 Task: Move the card to the top of list "trello first" on the board name "progress report" in the move.
Action: Mouse moved to (1023, 83)
Screenshot: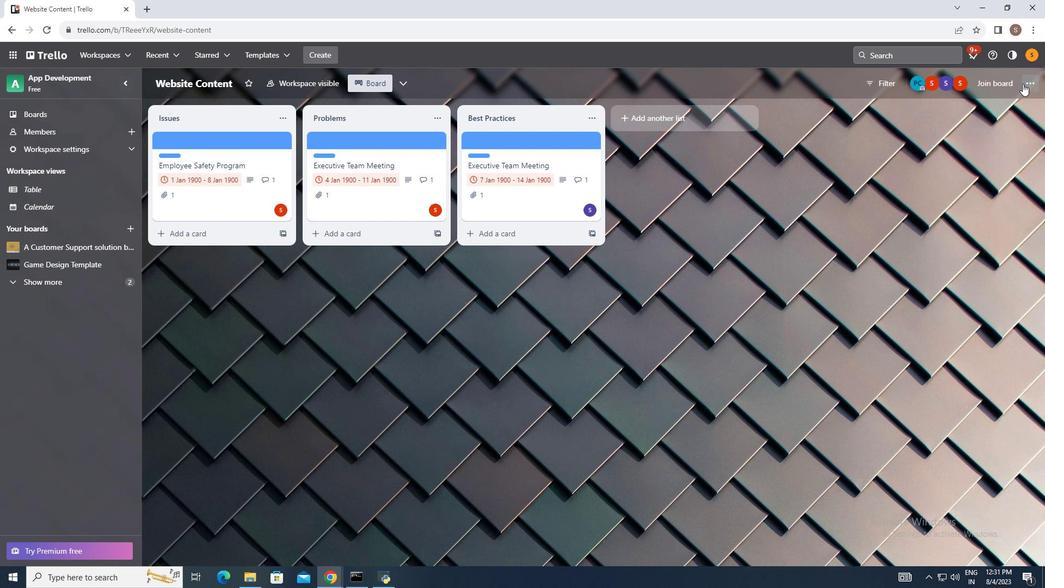 
Action: Mouse pressed left at (1023, 83)
Screenshot: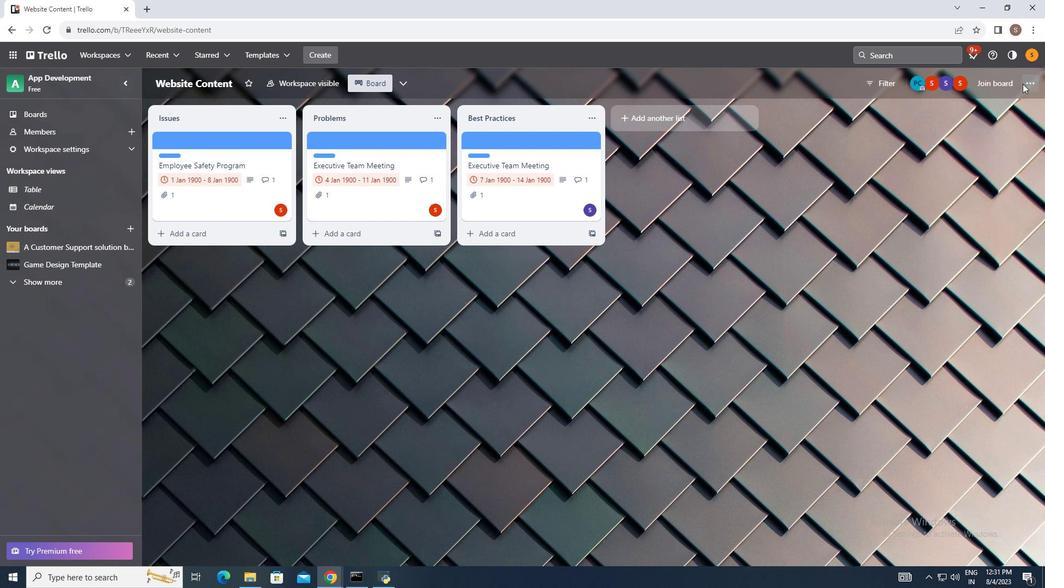 
Action: Mouse moved to (940, 226)
Screenshot: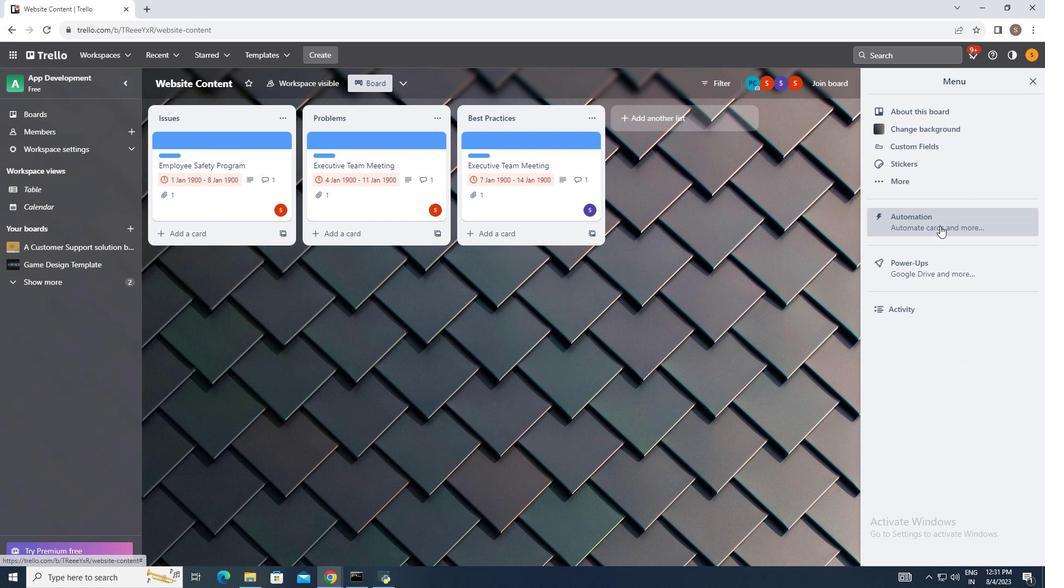 
Action: Mouse pressed left at (940, 226)
Screenshot: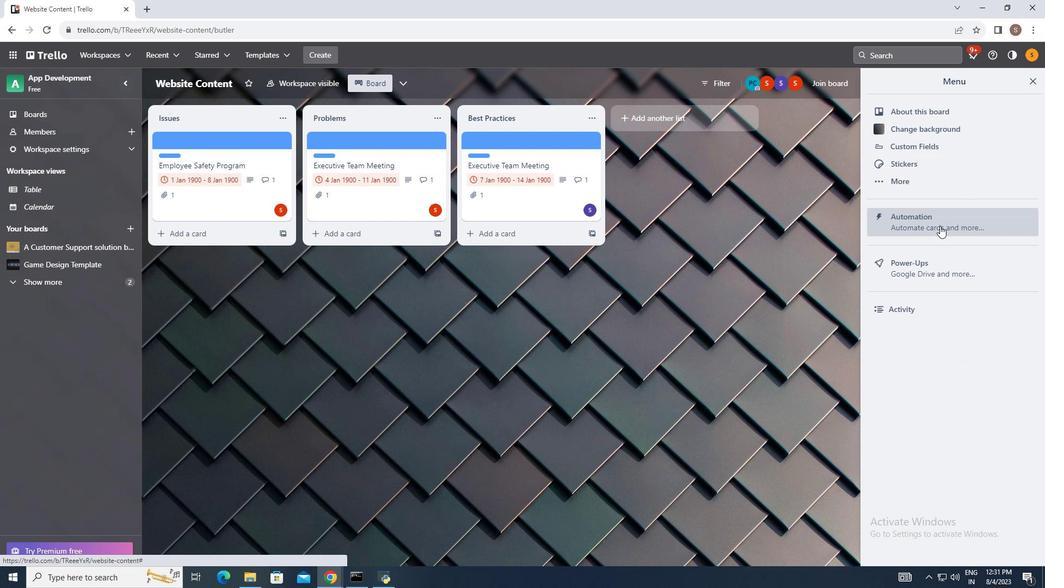 
Action: Mouse moved to (203, 265)
Screenshot: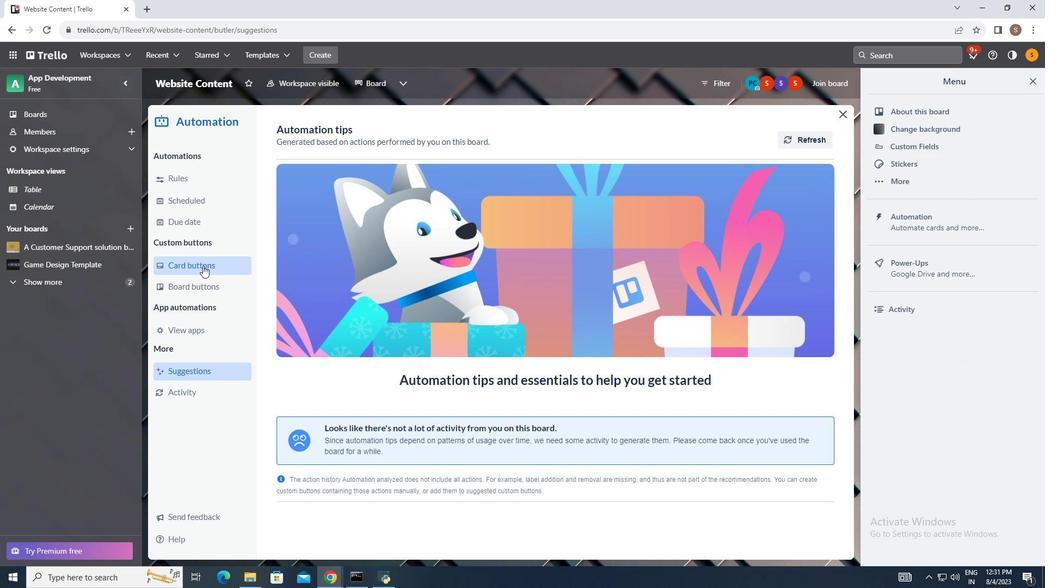 
Action: Mouse pressed left at (203, 265)
Screenshot: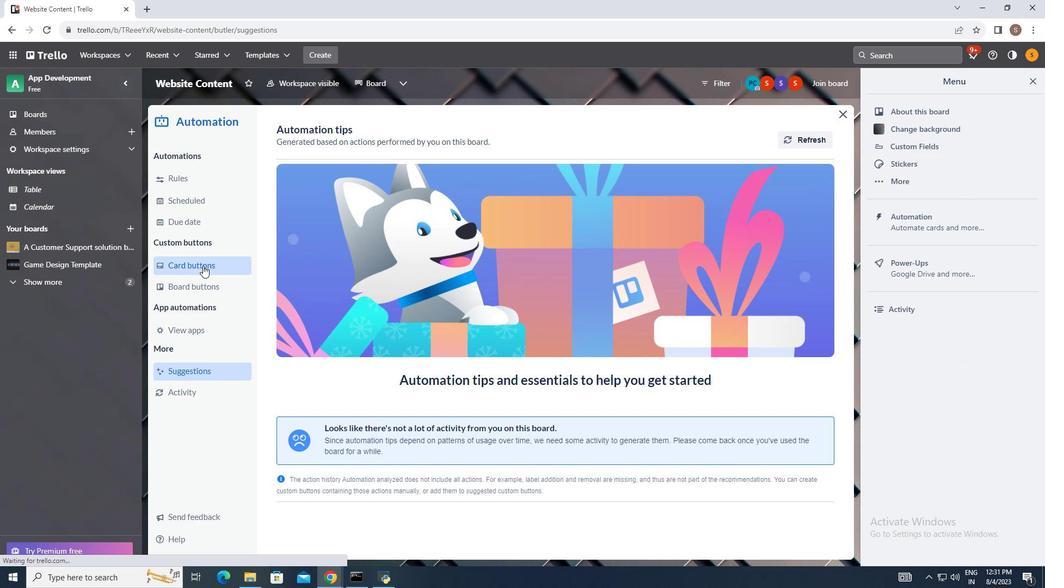 
Action: Mouse moved to (795, 133)
Screenshot: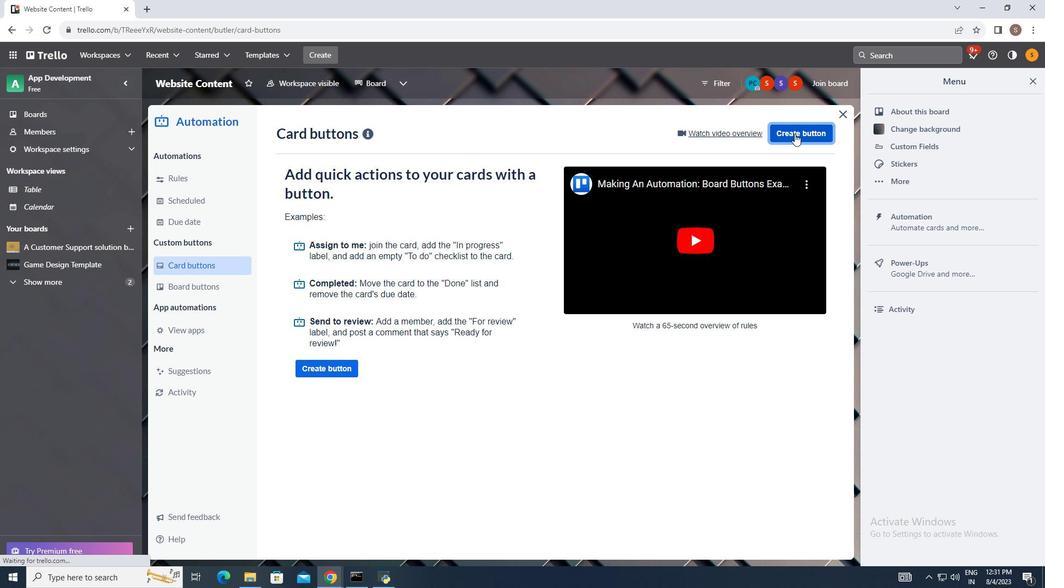 
Action: Mouse pressed left at (795, 133)
Screenshot: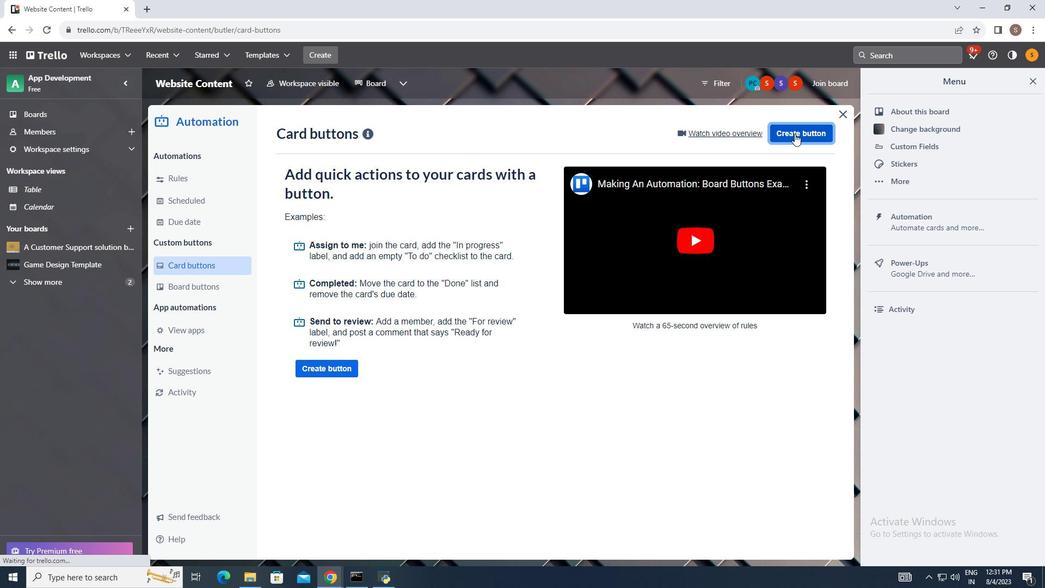 
Action: Mouse moved to (492, 281)
Screenshot: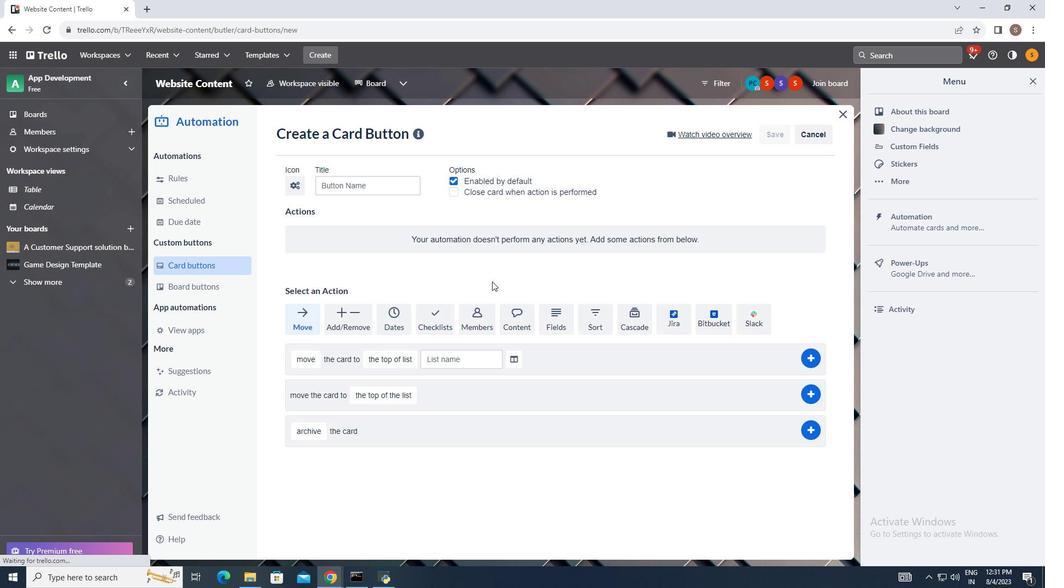 
Action: Mouse pressed left at (492, 281)
Screenshot: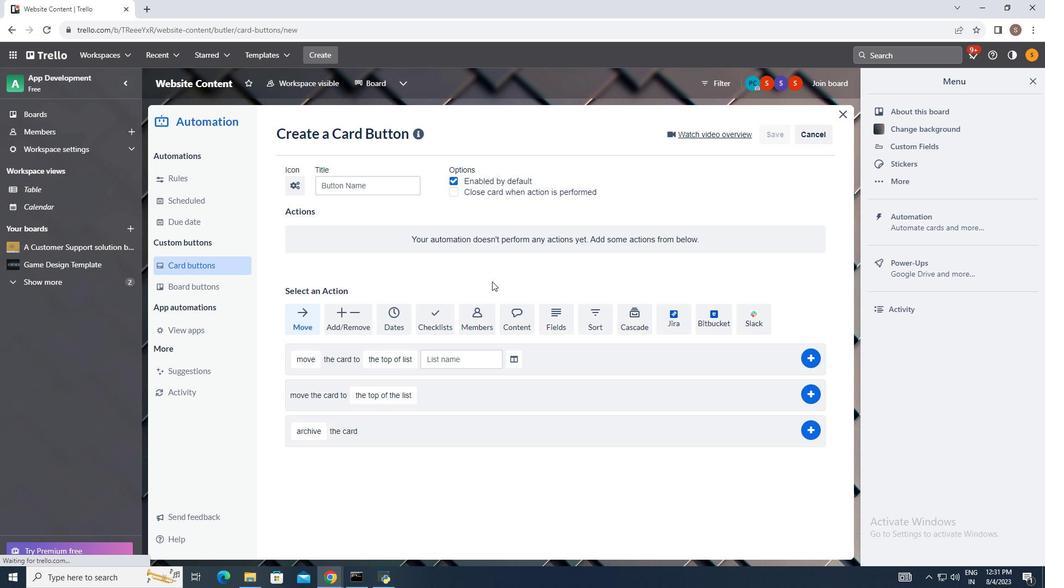 
Action: Mouse moved to (300, 355)
Screenshot: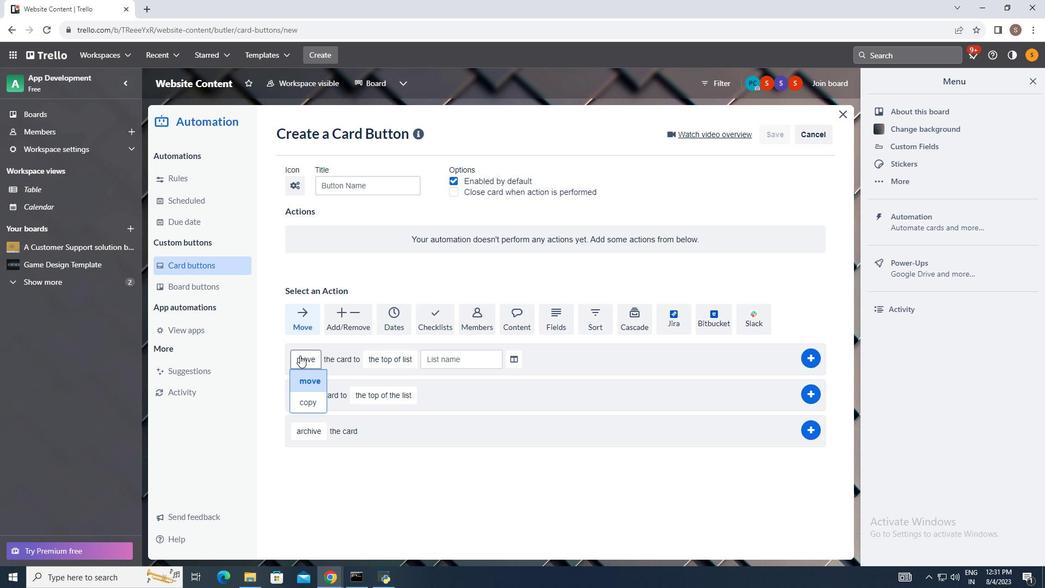 
Action: Mouse pressed left at (300, 355)
Screenshot: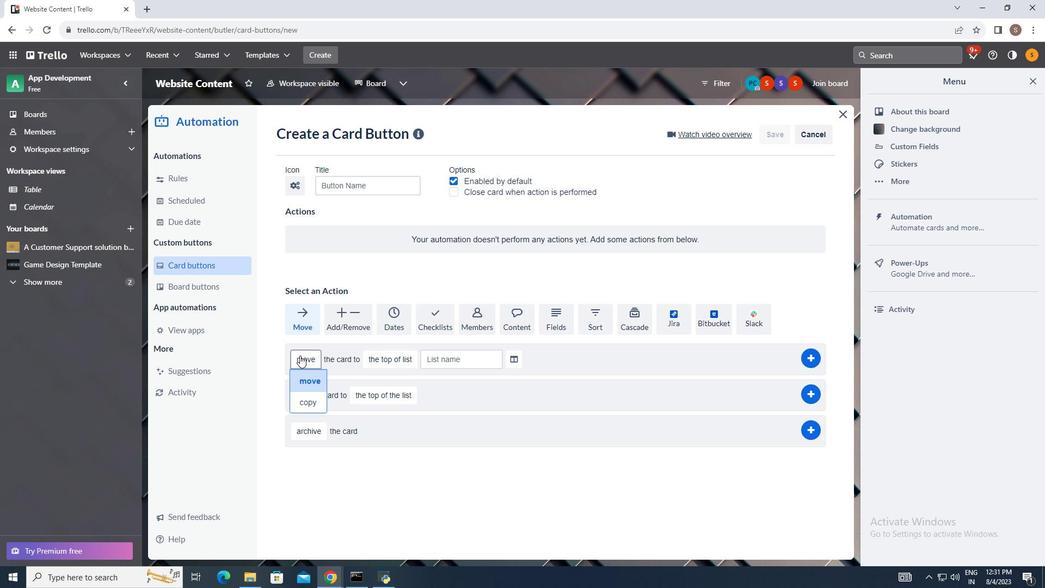 
Action: Mouse moved to (307, 378)
Screenshot: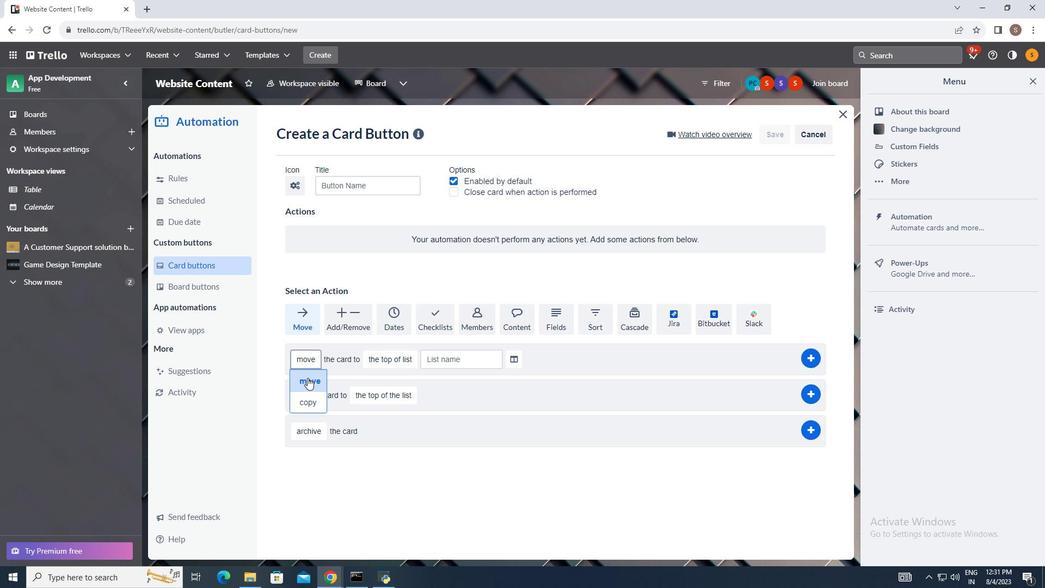 
Action: Mouse pressed left at (307, 378)
Screenshot: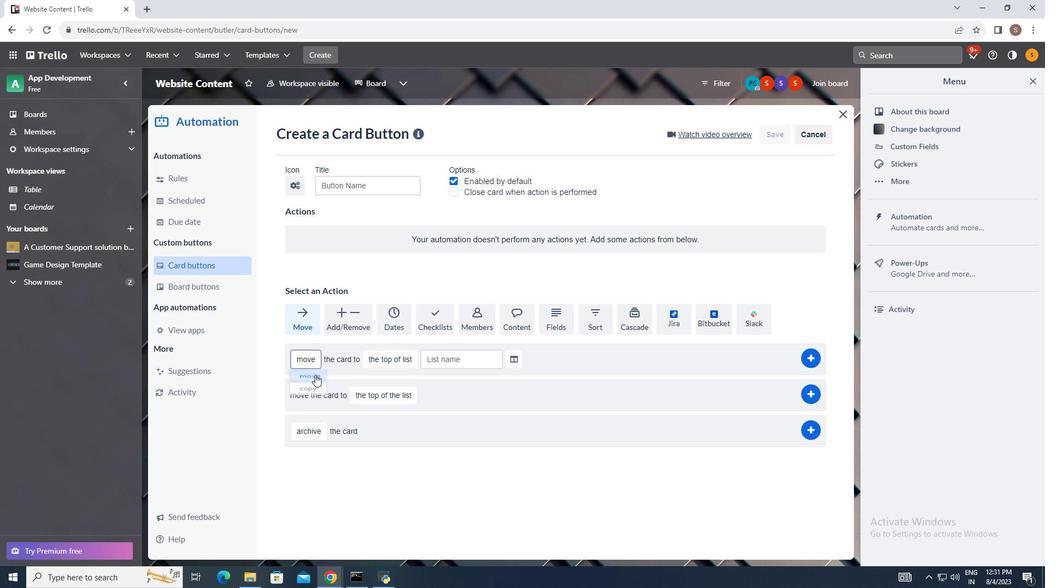 
Action: Mouse moved to (382, 358)
Screenshot: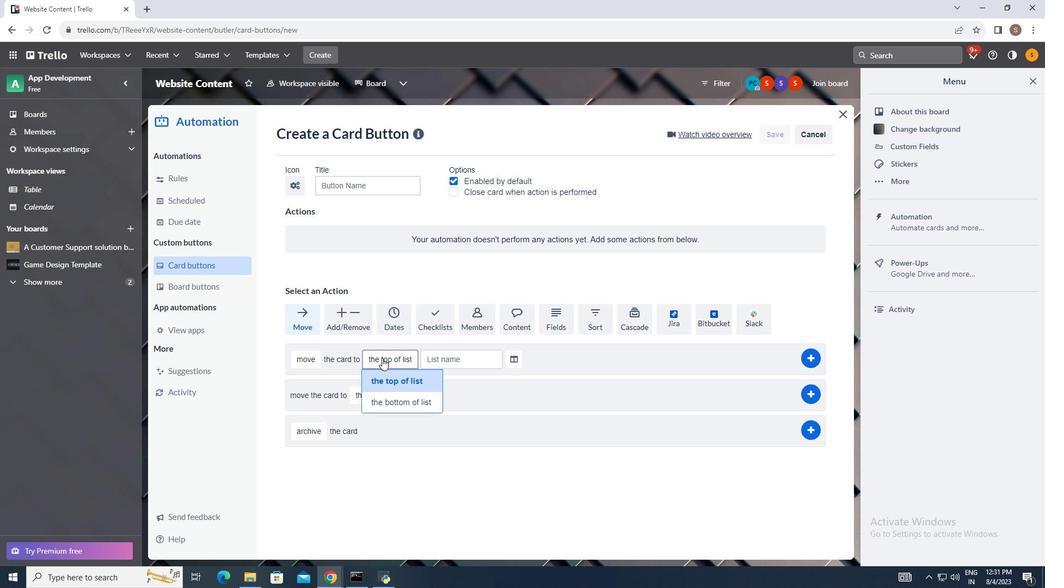 
Action: Mouse pressed left at (382, 358)
Screenshot: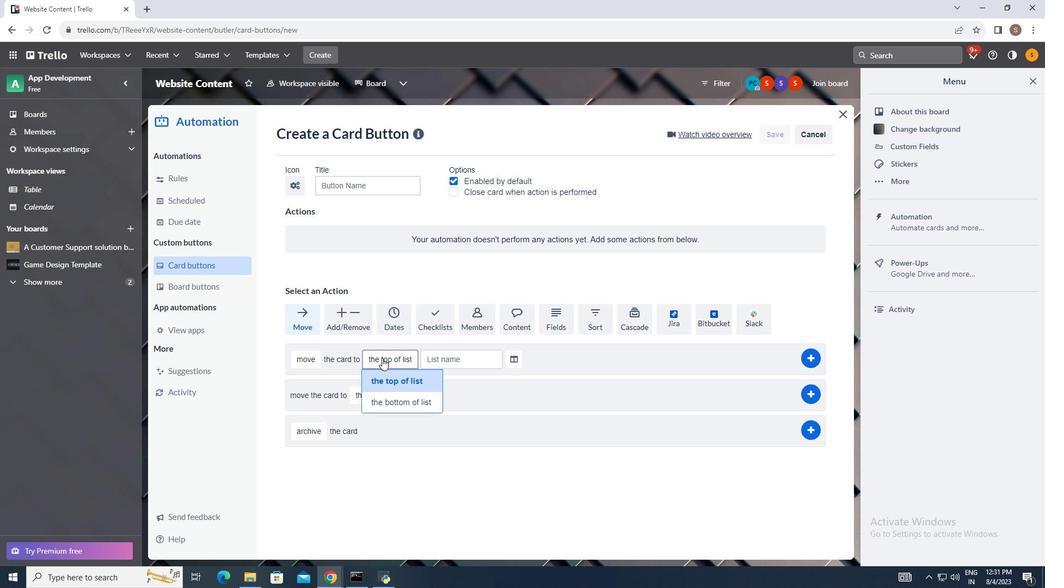 
Action: Mouse moved to (390, 377)
Screenshot: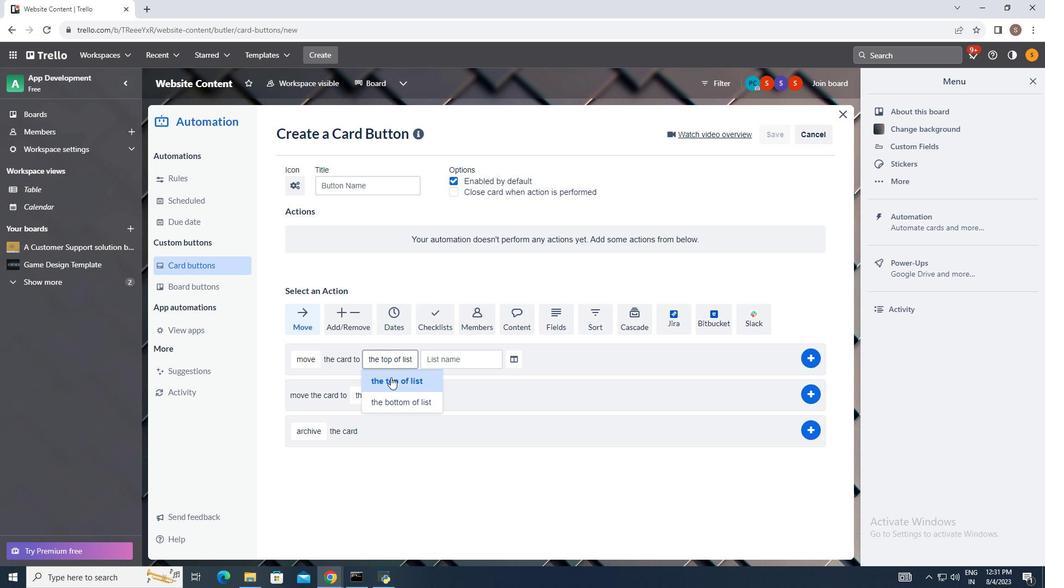 
Action: Mouse pressed left at (390, 377)
Screenshot: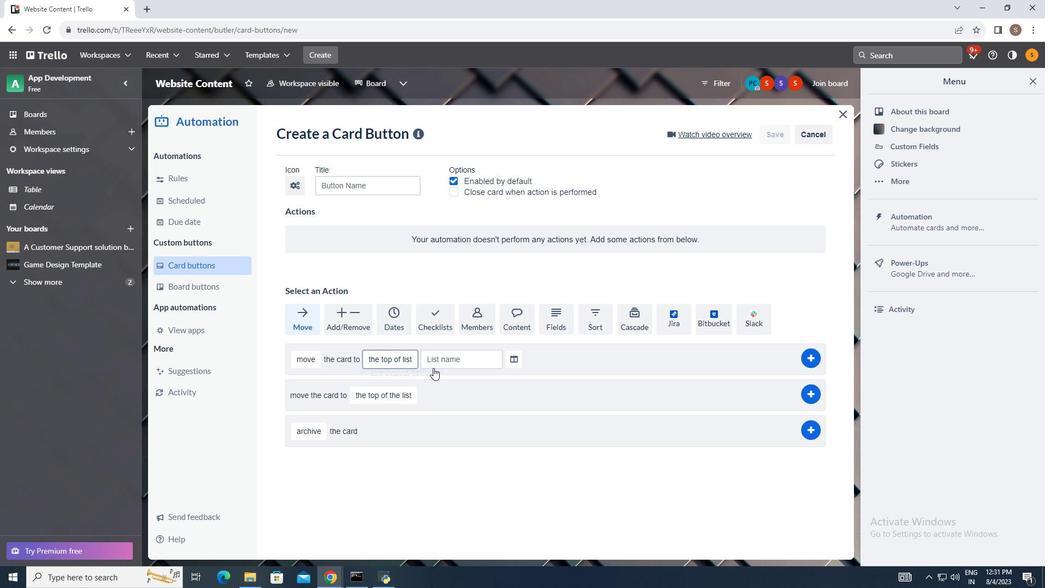 
Action: Mouse moved to (452, 358)
Screenshot: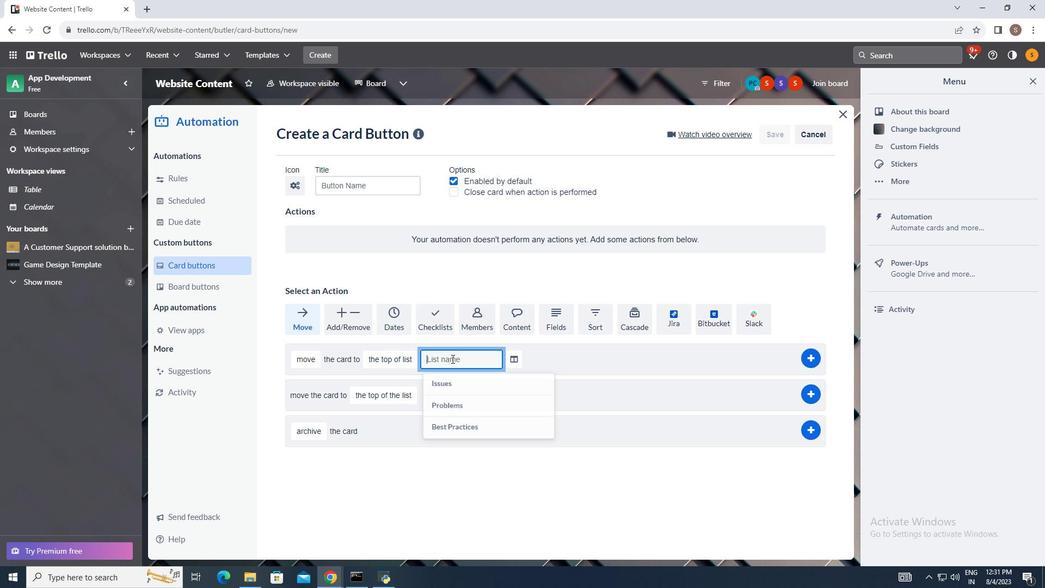 
Action: Mouse pressed left at (452, 358)
Screenshot: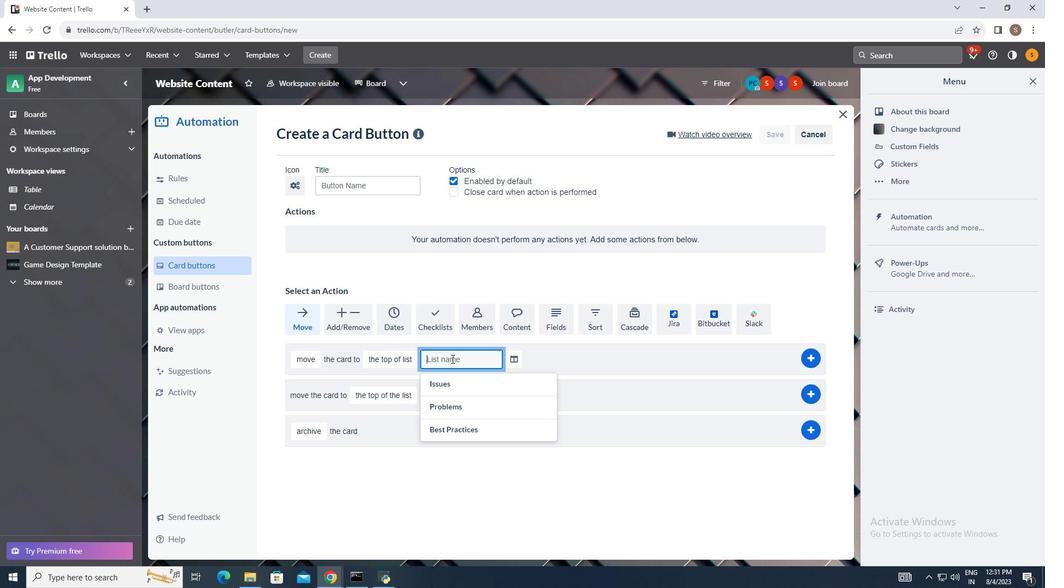 
Action: Mouse moved to (452, 357)
Screenshot: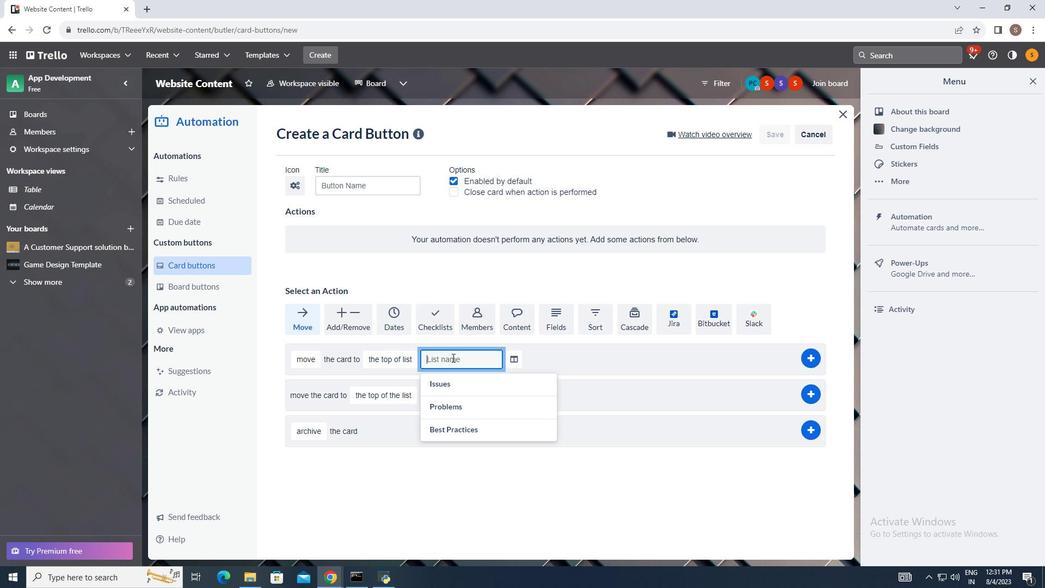 
Action: Key pressed trello<Key.space>first
Screenshot: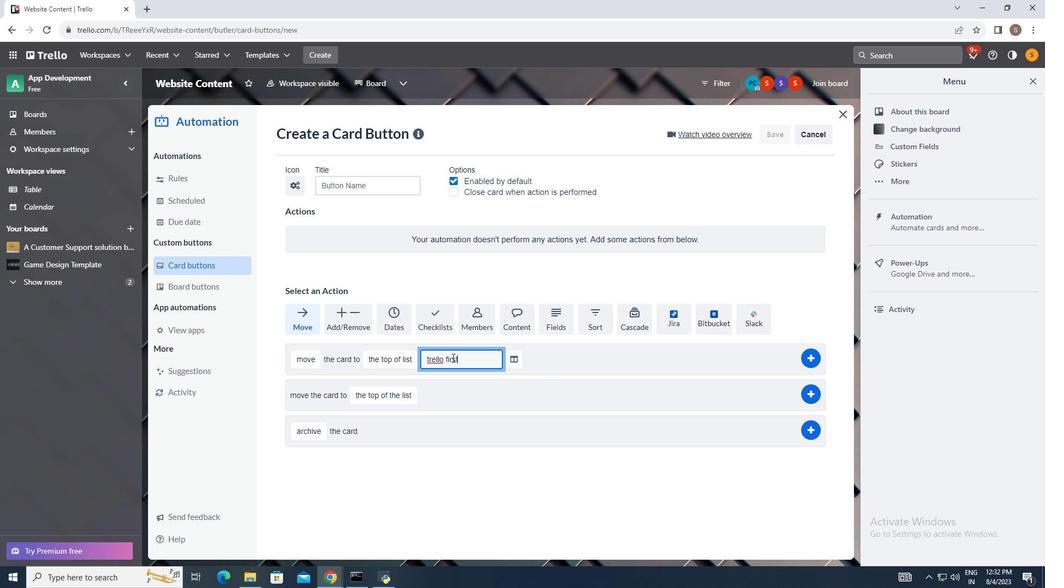 
Action: Mouse moved to (512, 361)
Screenshot: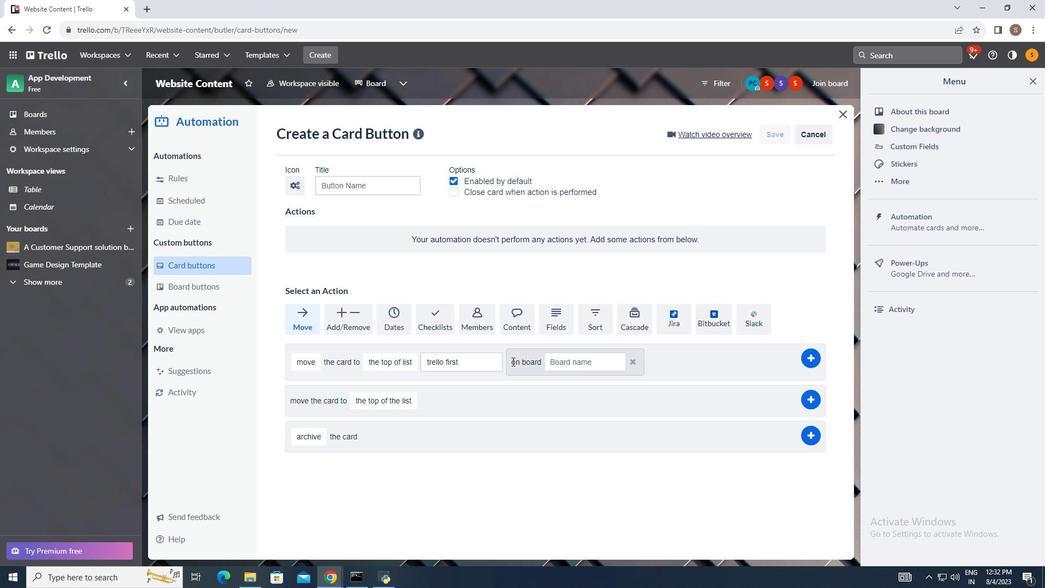 
Action: Mouse pressed left at (512, 361)
Screenshot: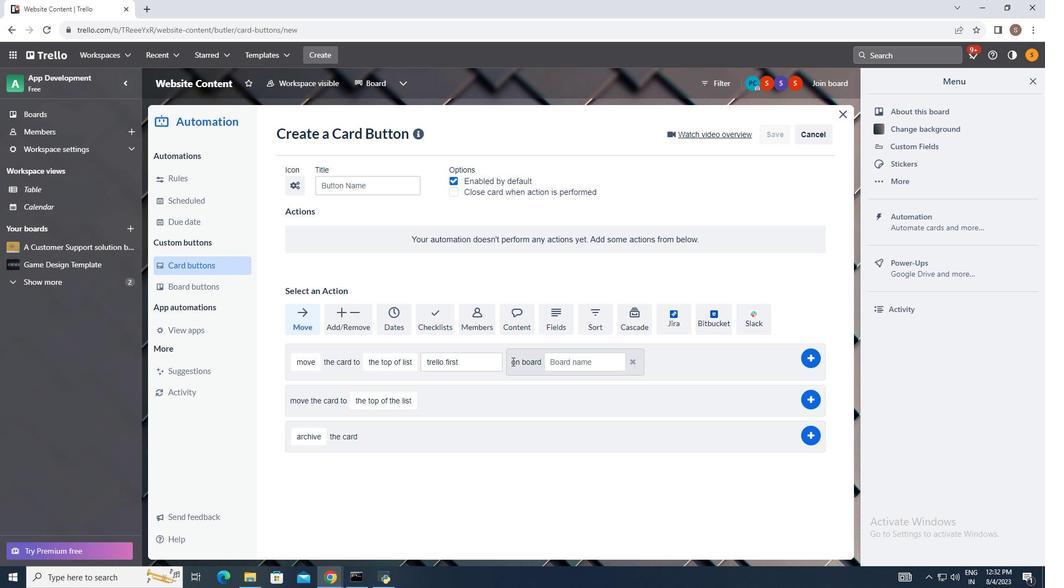 
Action: Mouse moved to (558, 361)
Screenshot: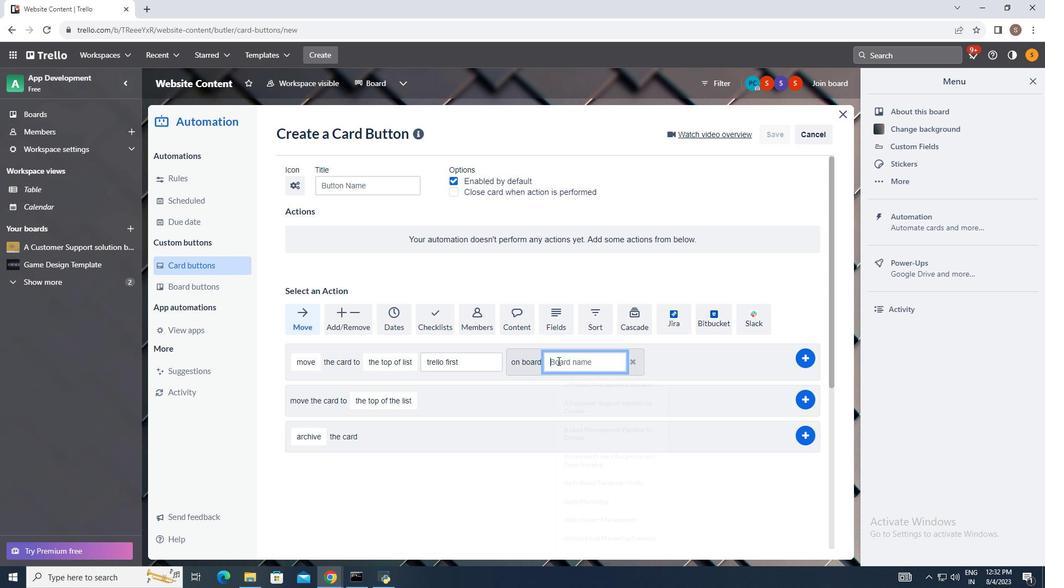
Action: Mouse pressed left at (558, 361)
Screenshot: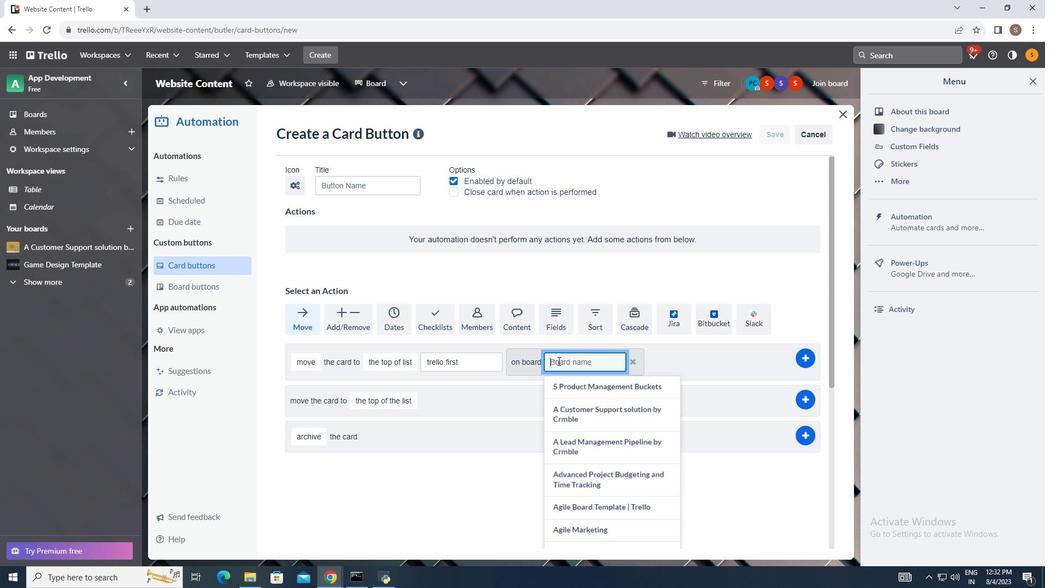 
Action: Mouse moved to (540, 365)
Screenshot: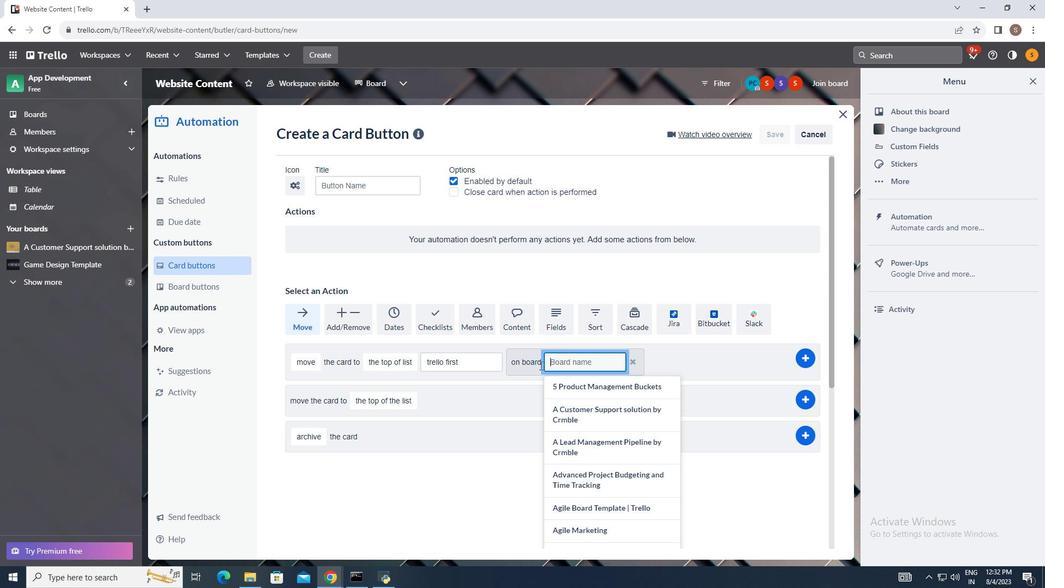 
Action: Key pressed progress<Key.space>report
Screenshot: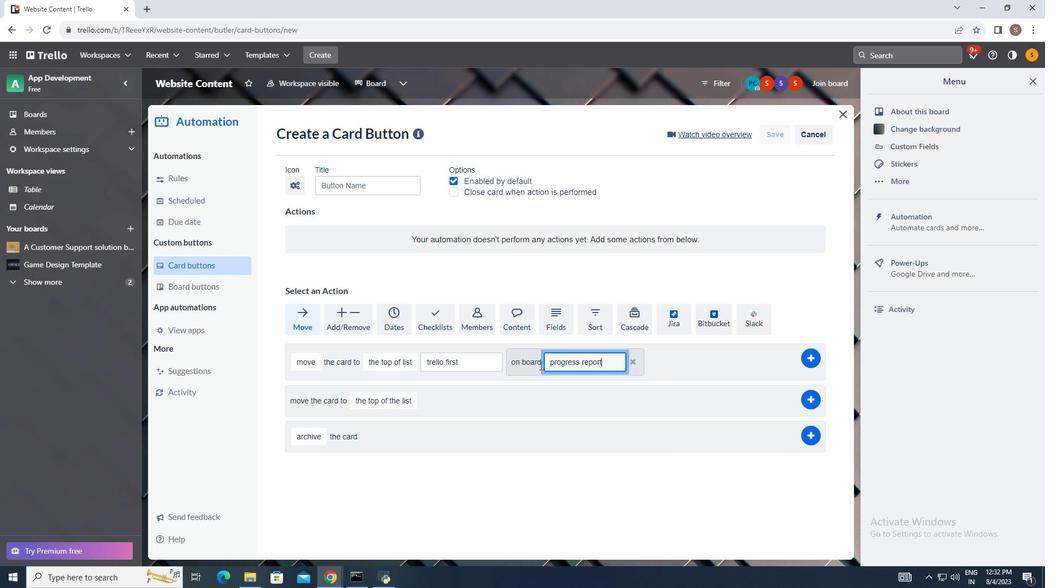 
Action: Mouse moved to (808, 356)
Screenshot: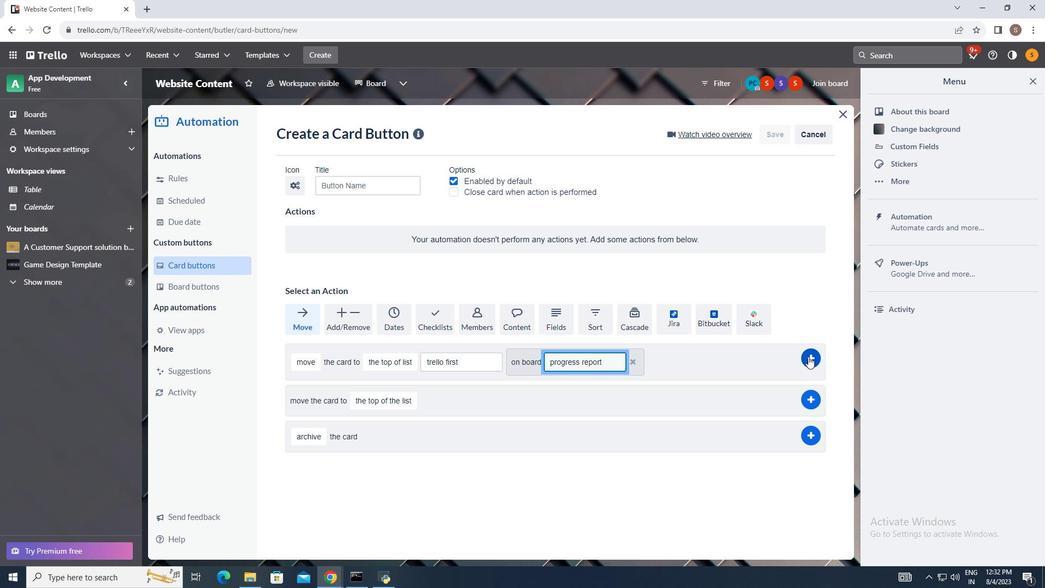 
Action: Mouse pressed left at (808, 356)
Screenshot: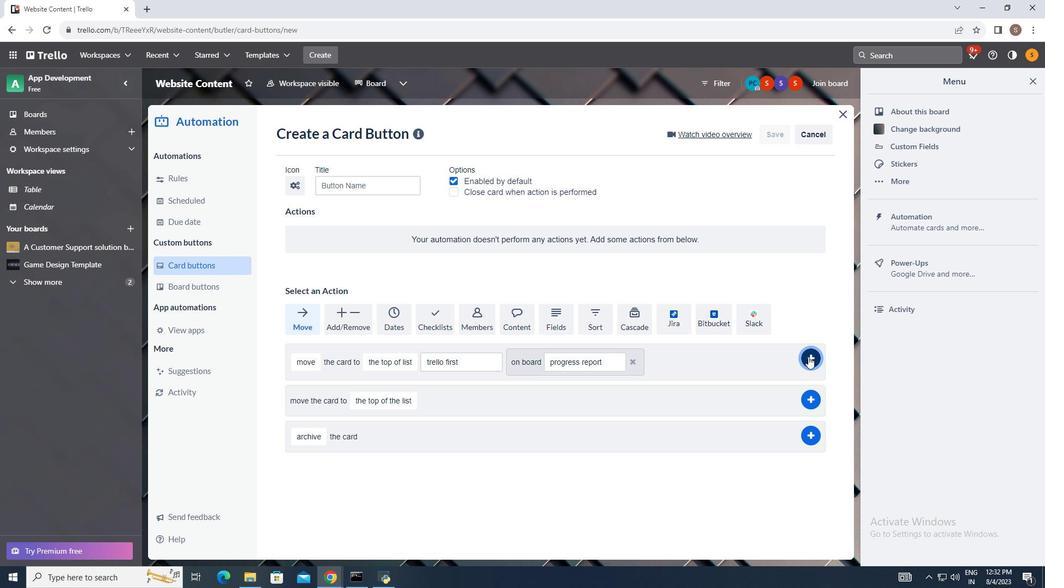
Action: Mouse moved to (791, 320)
Screenshot: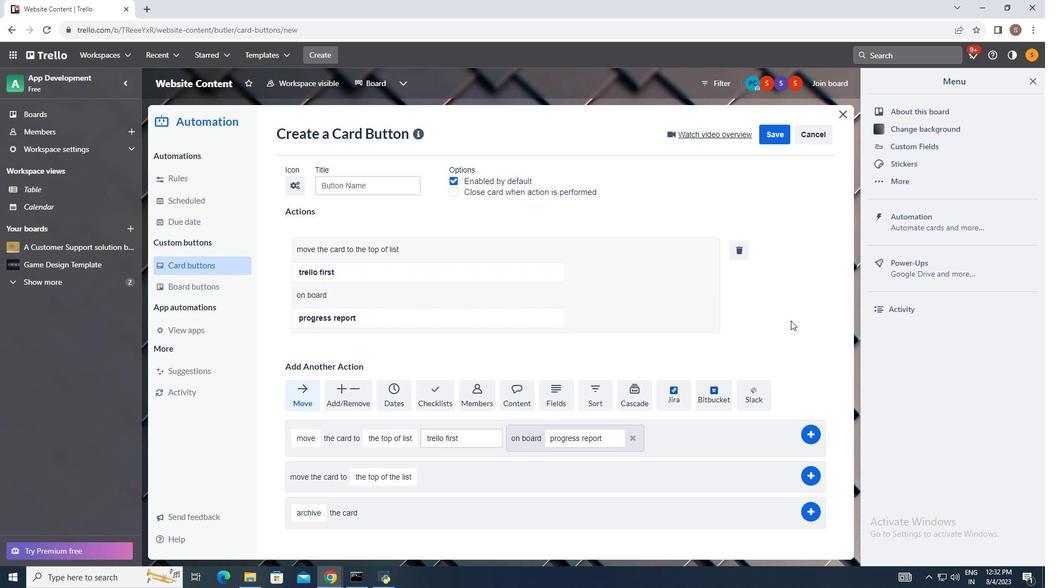 
